 Task: Create a new trusted URL for the users
Action: Mouse moved to (178, 150)
Screenshot: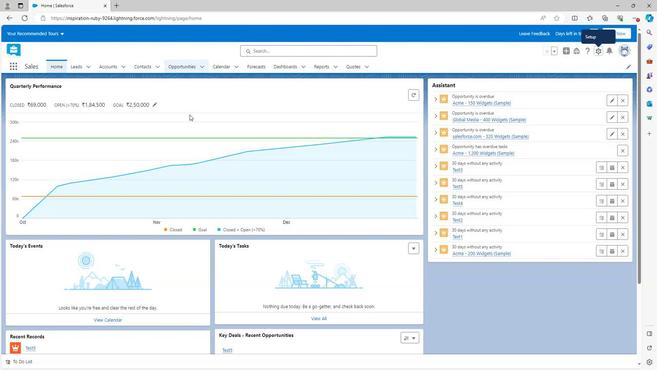 
Action: Mouse scrolled (178, 150) with delta (0, 0)
Screenshot: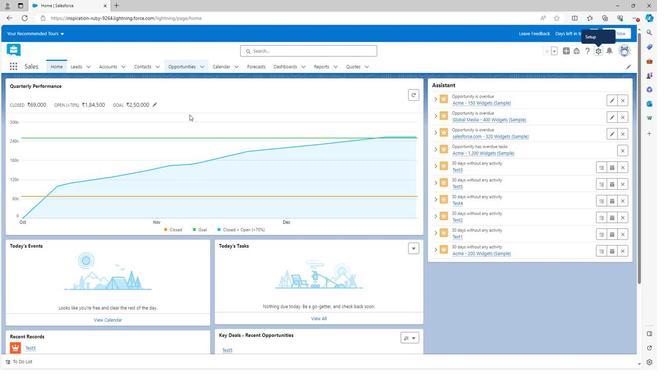 
Action: Mouse scrolled (178, 150) with delta (0, 0)
Screenshot: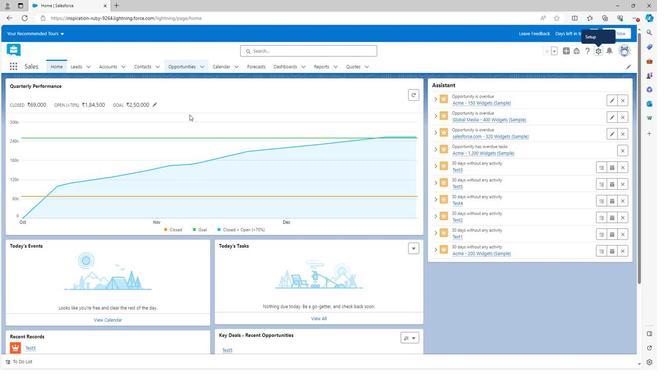 
Action: Mouse scrolled (178, 150) with delta (0, 0)
Screenshot: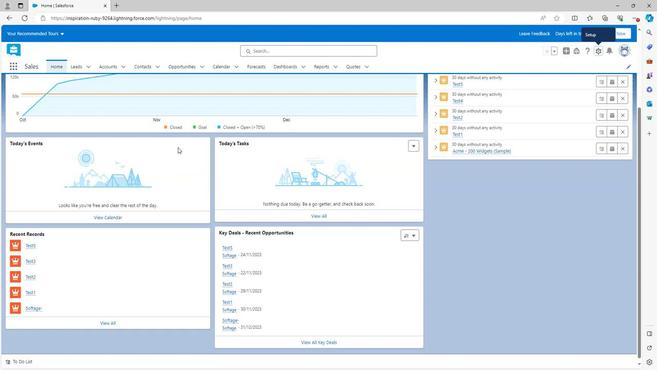 
Action: Mouse scrolled (178, 150) with delta (0, 0)
Screenshot: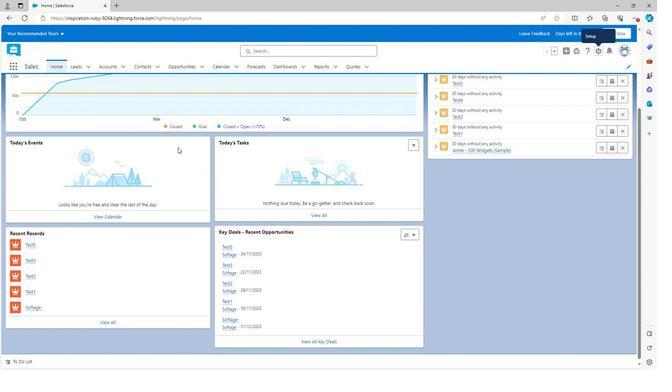 
Action: Mouse scrolled (178, 150) with delta (0, 0)
Screenshot: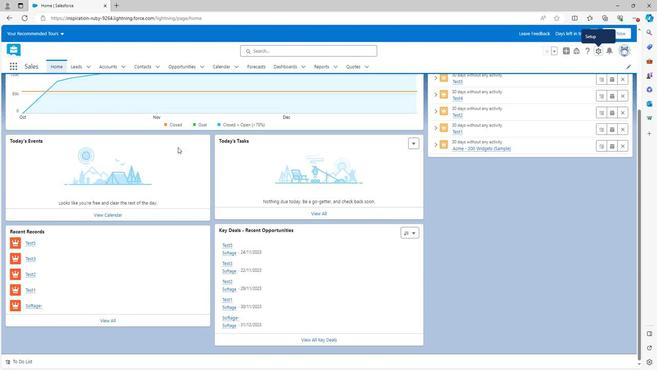 
Action: Mouse scrolled (178, 150) with delta (0, 0)
Screenshot: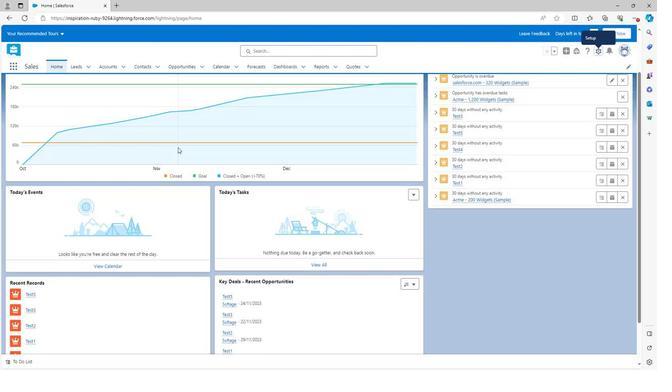 
Action: Mouse scrolled (178, 150) with delta (0, 0)
Screenshot: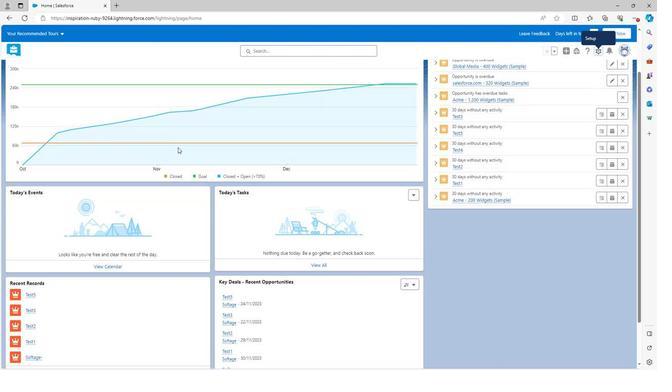 
Action: Mouse scrolled (178, 150) with delta (0, 0)
Screenshot: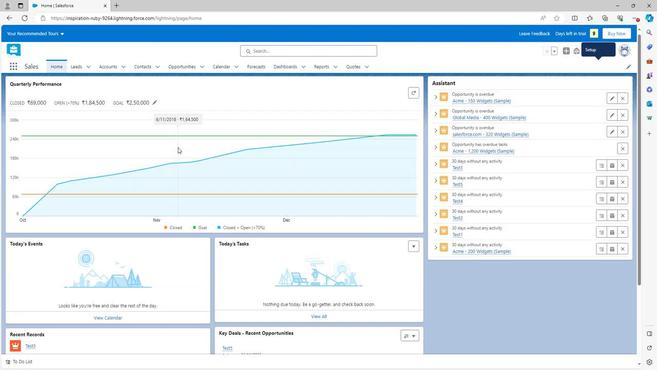 
Action: Mouse moved to (592, 58)
Screenshot: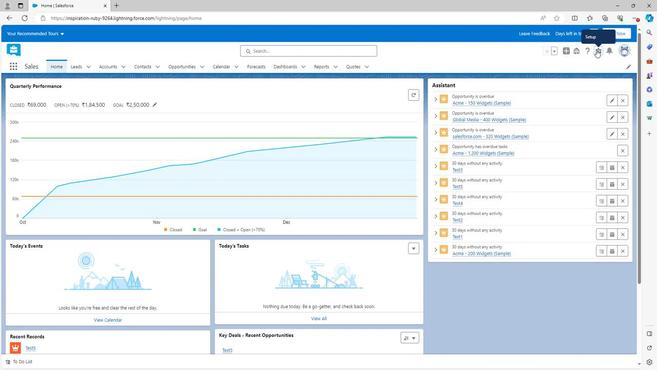 
Action: Mouse pressed left at (592, 58)
Screenshot: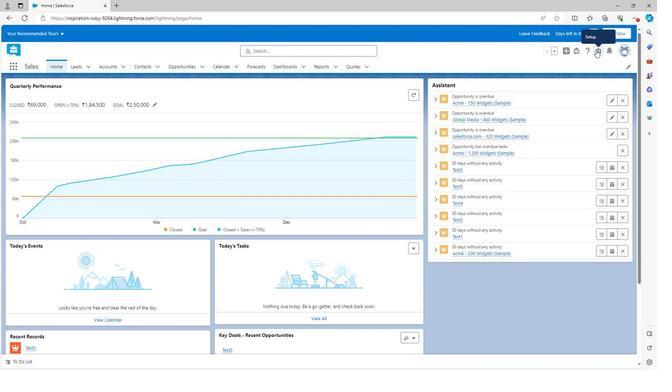 
Action: Mouse moved to (560, 78)
Screenshot: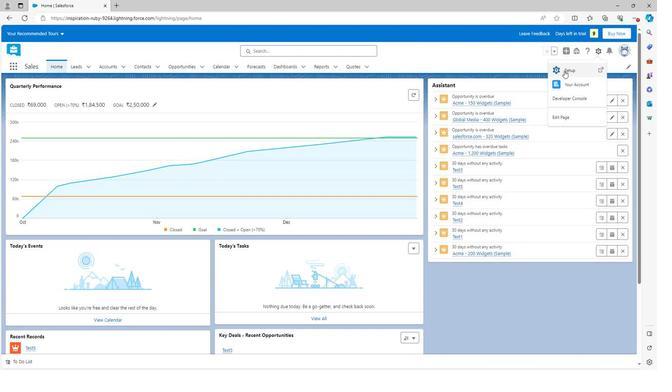 
Action: Mouse pressed left at (560, 78)
Screenshot: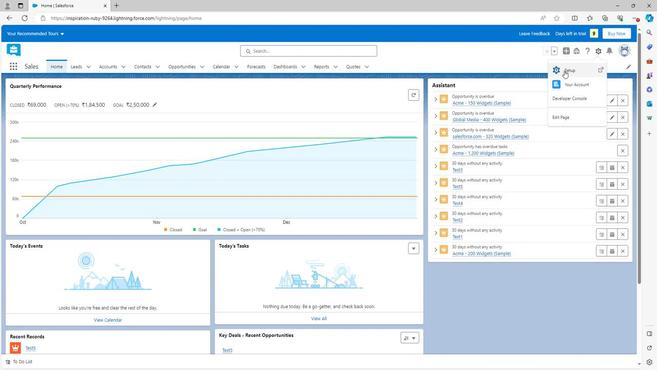 
Action: Mouse moved to (22, 323)
Screenshot: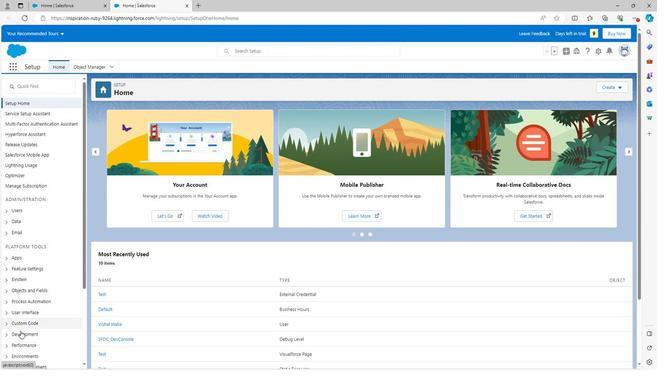 
Action: Mouse scrolled (22, 323) with delta (0, 0)
Screenshot: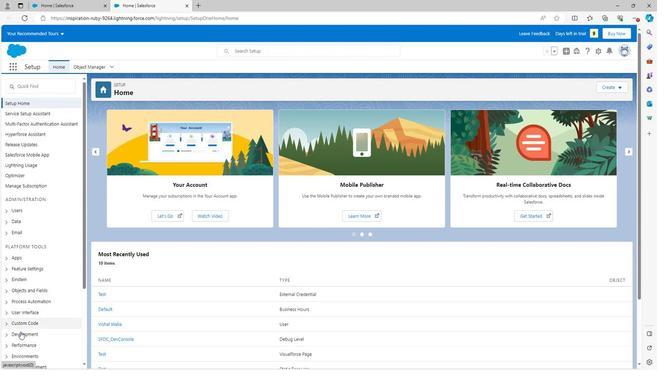 
Action: Mouse moved to (22, 323)
Screenshot: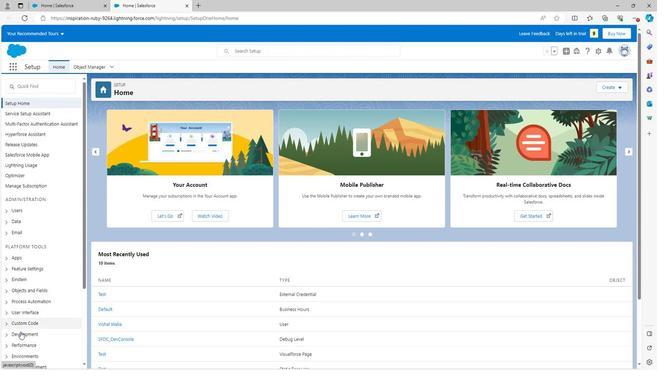 
Action: Mouse scrolled (22, 323) with delta (0, 0)
Screenshot: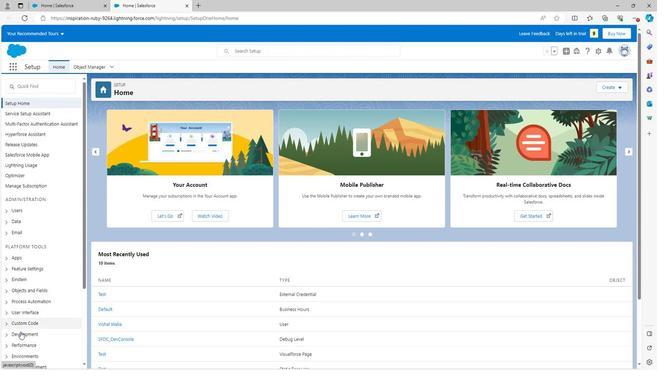 
Action: Mouse moved to (22, 324)
Screenshot: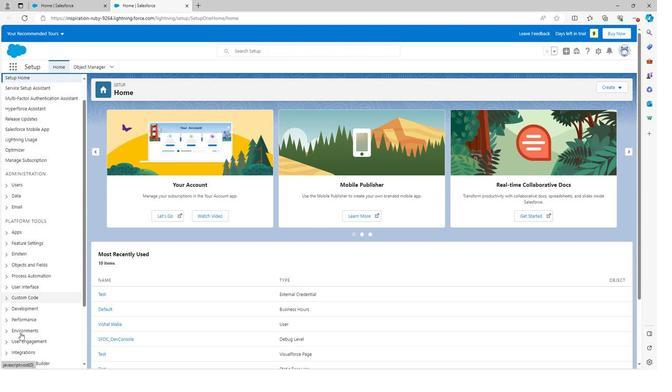 
Action: Mouse scrolled (22, 324) with delta (0, 0)
Screenshot: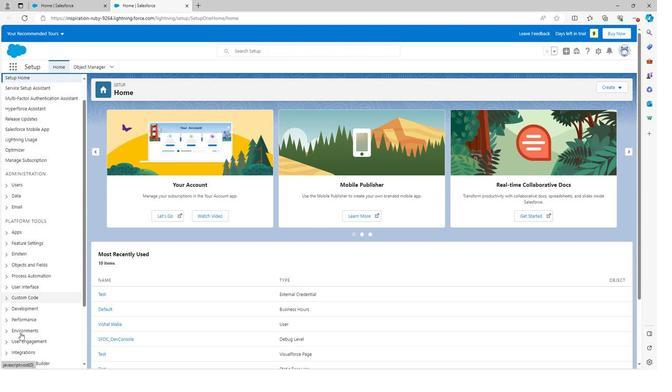 
Action: Mouse scrolled (22, 324) with delta (0, 0)
Screenshot: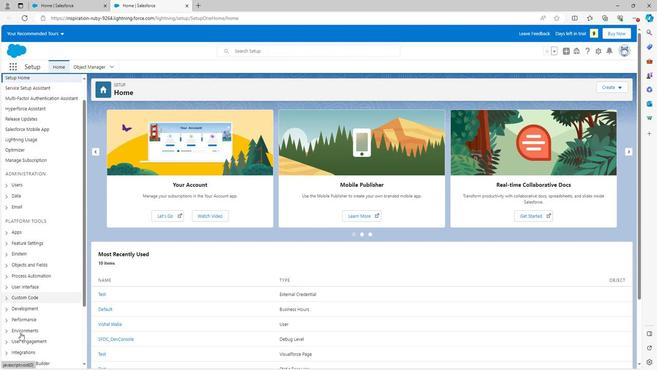 
Action: Mouse moved to (22, 324)
Screenshot: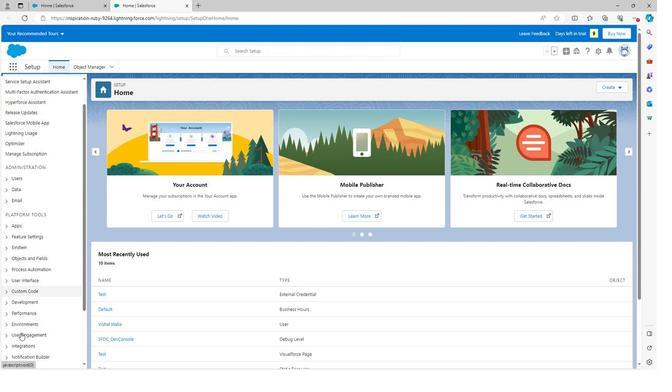 
Action: Mouse scrolled (22, 324) with delta (0, 0)
Screenshot: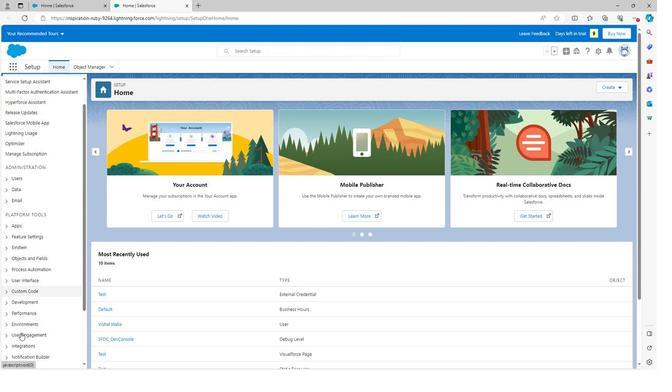 
Action: Mouse moved to (8, 344)
Screenshot: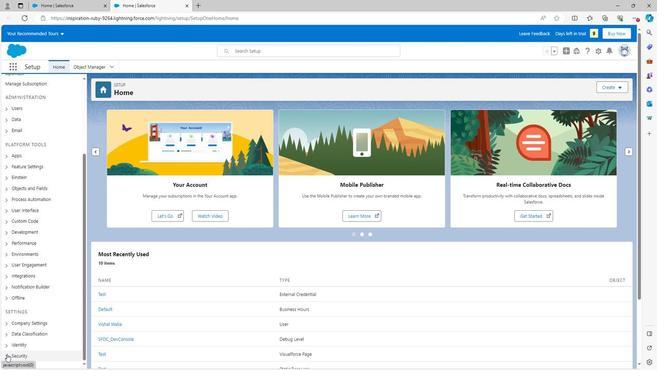 
Action: Mouse pressed left at (8, 344)
Screenshot: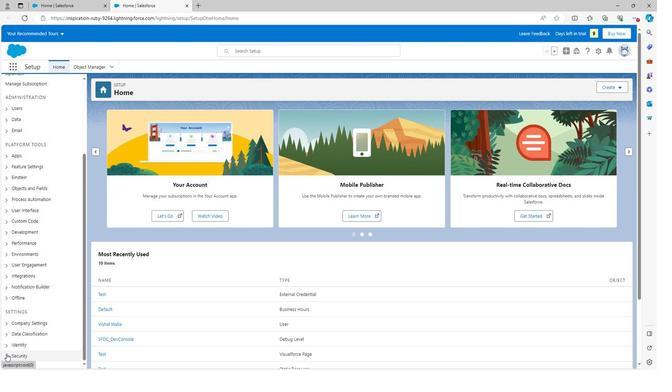 
Action: Mouse moved to (10, 342)
Screenshot: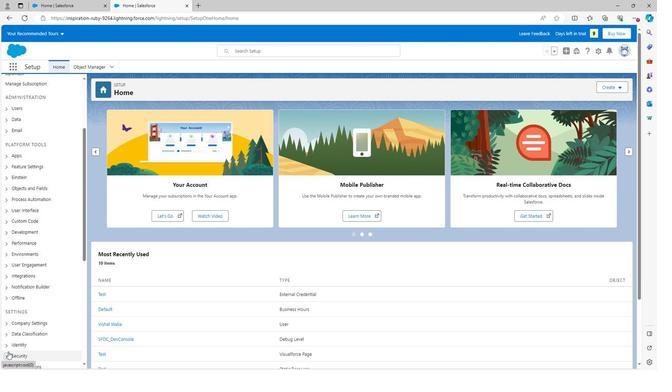 
Action: Mouse scrolled (10, 341) with delta (0, 0)
Screenshot: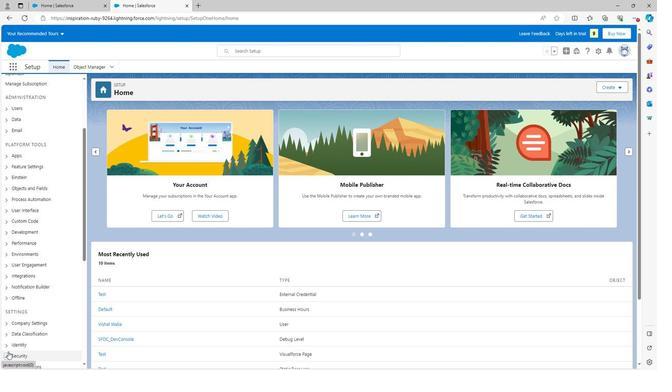 
Action: Mouse scrolled (10, 341) with delta (0, 0)
Screenshot: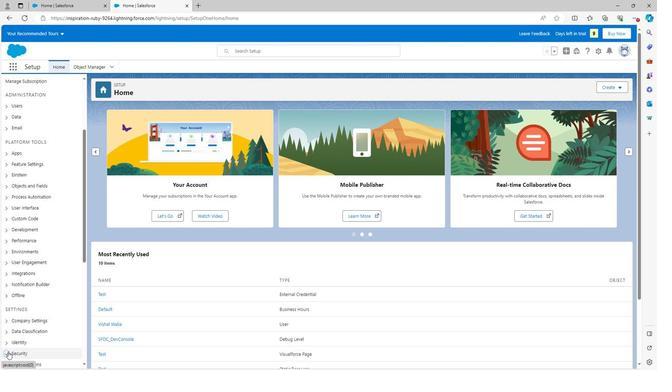 
Action: Mouse scrolled (10, 341) with delta (0, 0)
Screenshot: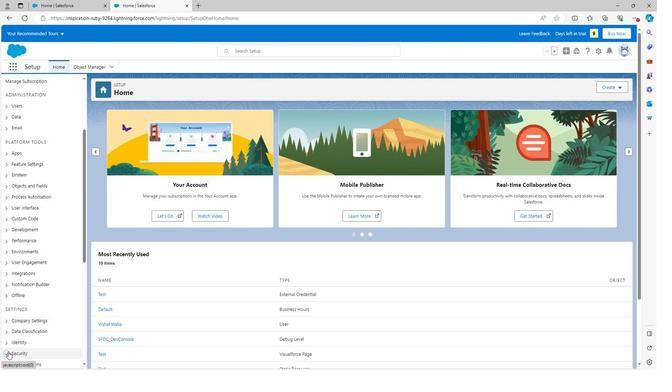 
Action: Mouse scrolled (10, 341) with delta (0, 0)
Screenshot: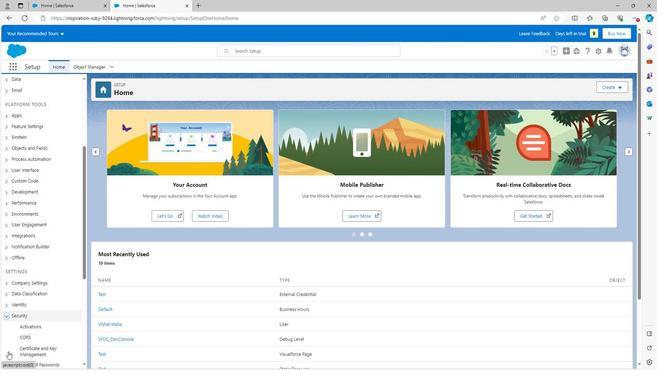 
Action: Mouse scrolled (10, 341) with delta (0, 0)
Screenshot: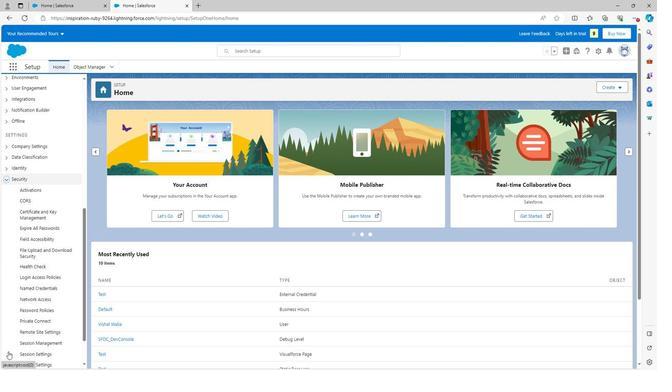 
Action: Mouse scrolled (10, 341) with delta (0, 0)
Screenshot: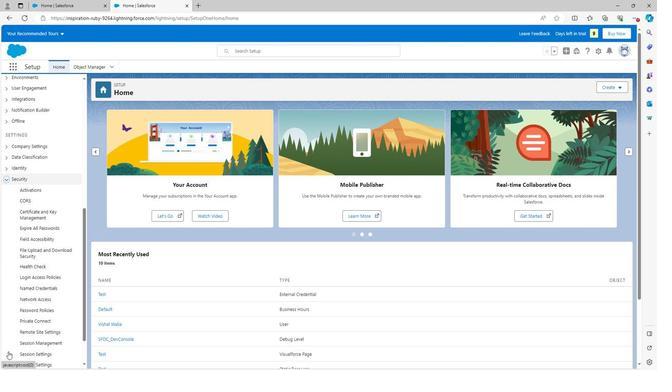 
Action: Mouse scrolled (10, 341) with delta (0, 0)
Screenshot: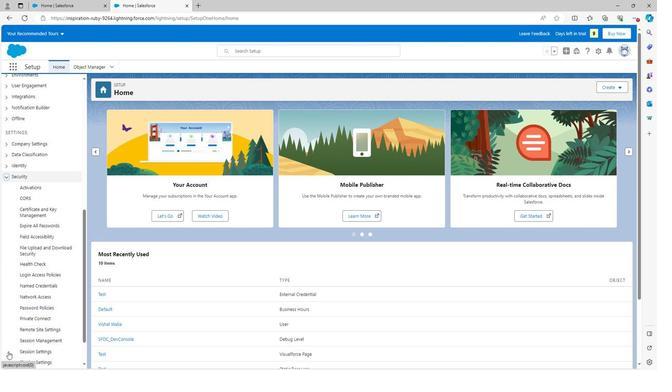 
Action: Mouse moved to (48, 334)
Screenshot: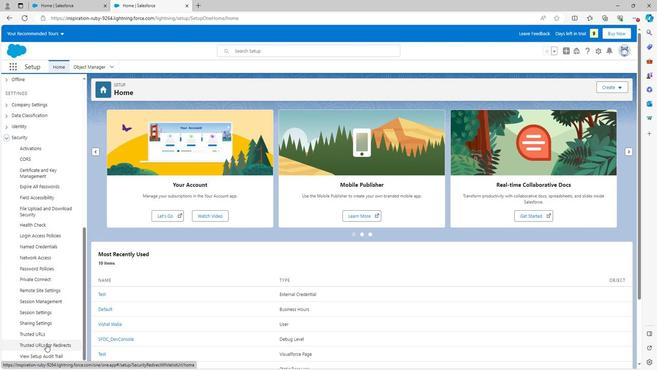 
Action: Mouse pressed left at (48, 334)
Screenshot: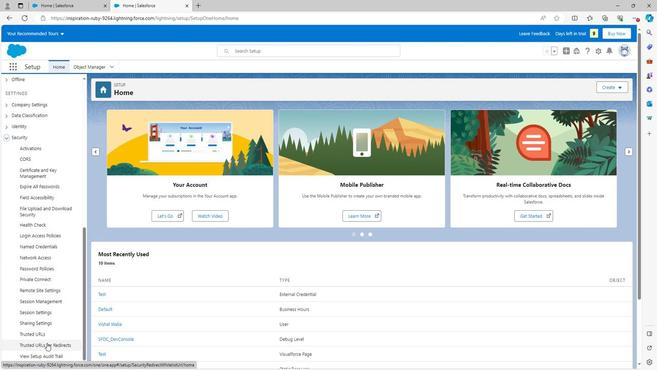 
Action: Mouse moved to (617, 182)
Screenshot: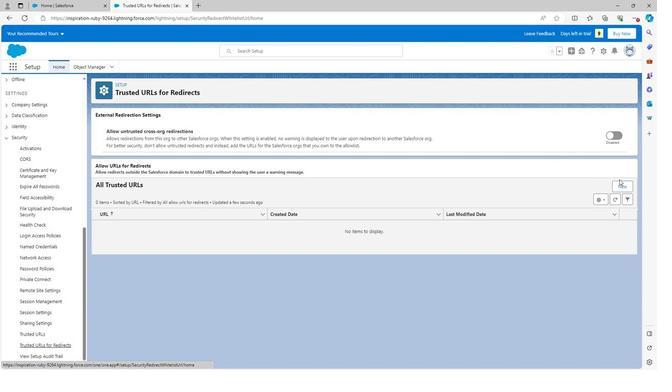 
Action: Mouse pressed left at (617, 182)
Screenshot: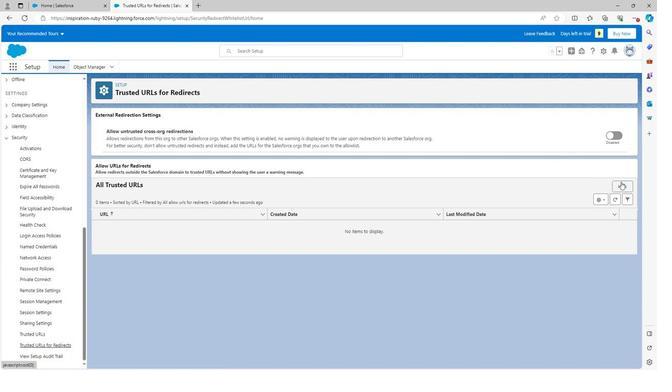
Action: Mouse moved to (269, 201)
Screenshot: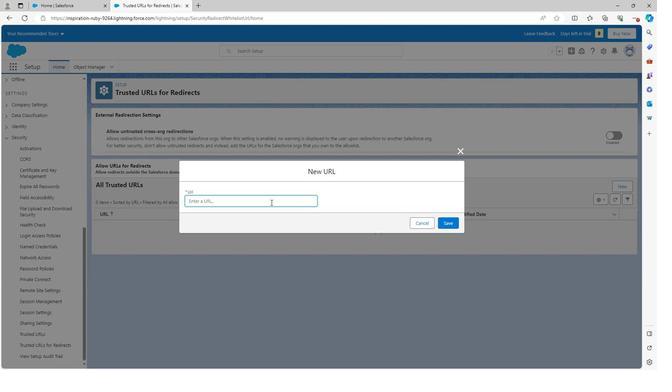 
Action: Mouse pressed left at (269, 201)
Screenshot: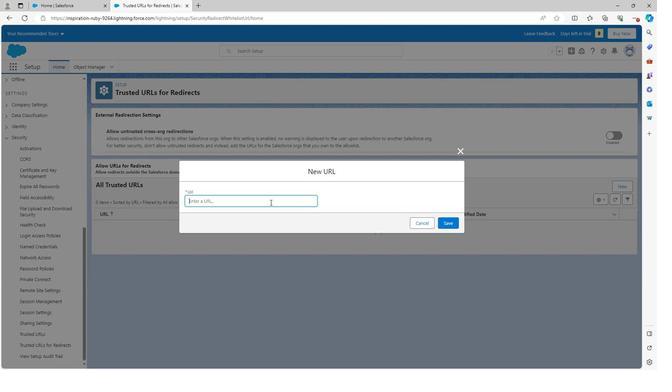 
Action: Mouse moved to (268, 203)
Screenshot: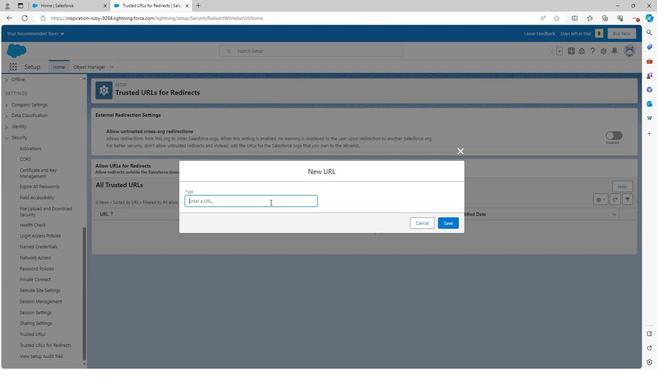 
Action: Key pressed www.test.com
Screenshot: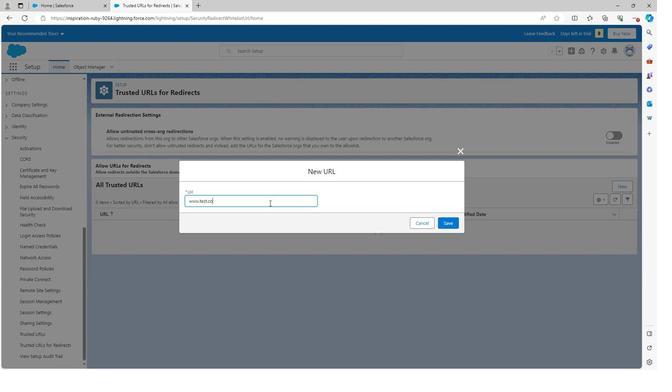 
Action: Mouse moved to (444, 221)
Screenshot: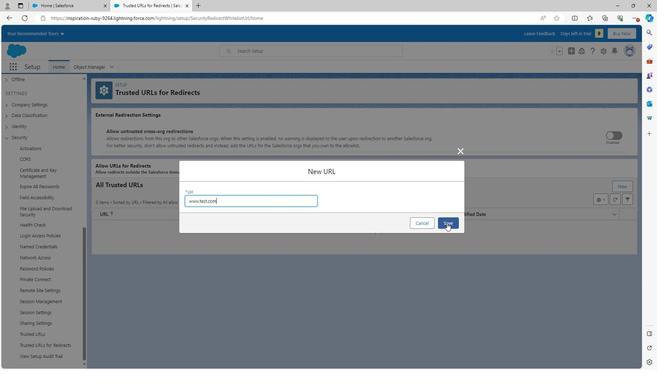 
Action: Mouse pressed left at (444, 221)
Screenshot: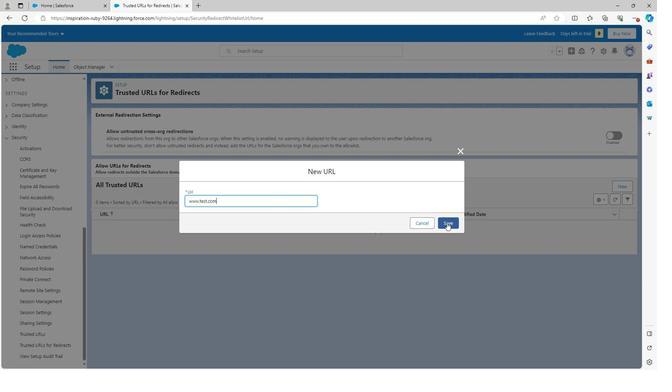 
Action: Mouse moved to (331, 149)
Screenshot: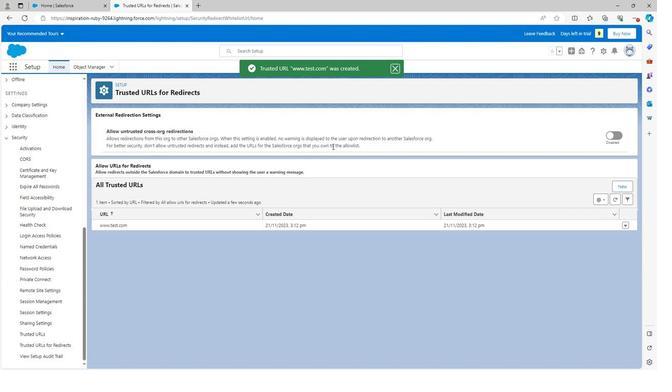
